 Task: Add a dependency to the task Implement a chatbot for customer support , the existing task  Add support for biometric authentication on the app in the project TricklePlan.
Action: Mouse moved to (758, 574)
Screenshot: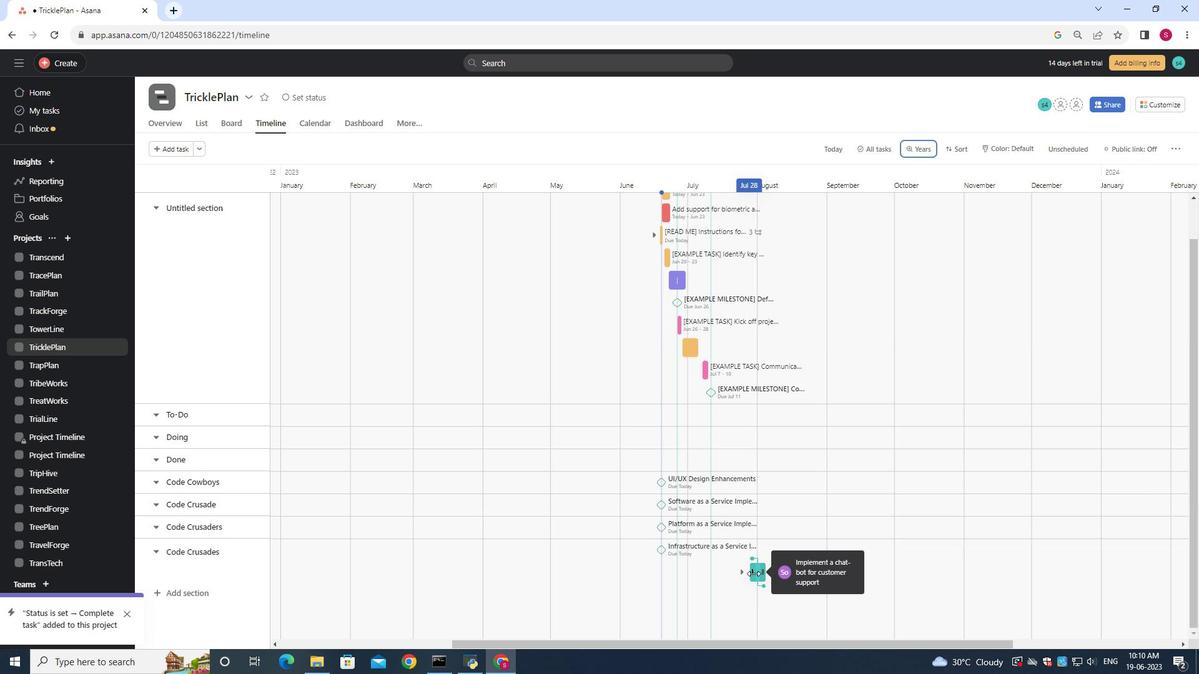 
Action: Mouse pressed left at (758, 574)
Screenshot: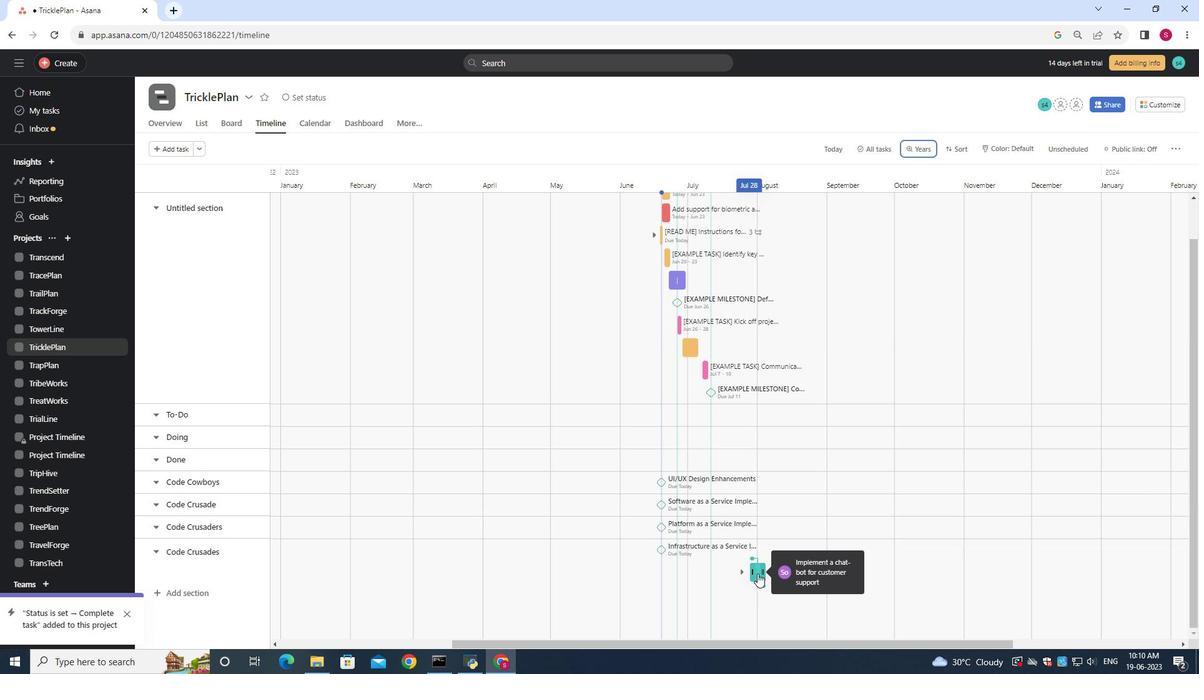 
Action: Mouse moved to (918, 293)
Screenshot: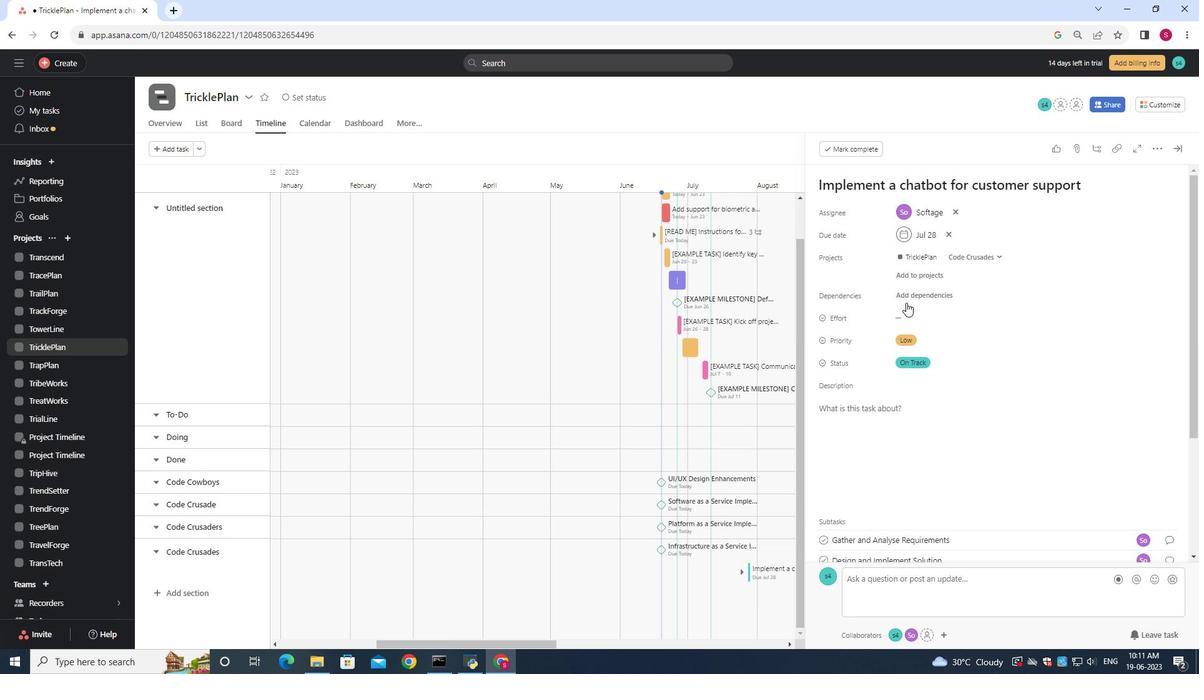 
Action: Mouse pressed left at (918, 293)
Screenshot: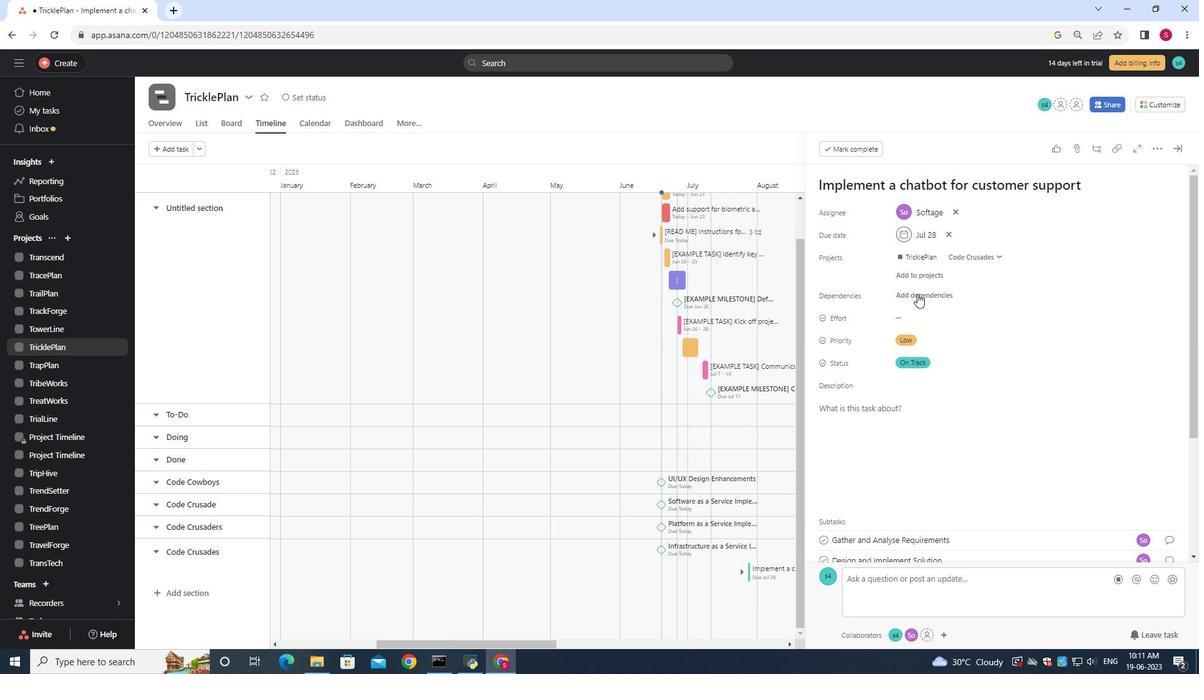 
Action: Mouse moved to (986, 339)
Screenshot: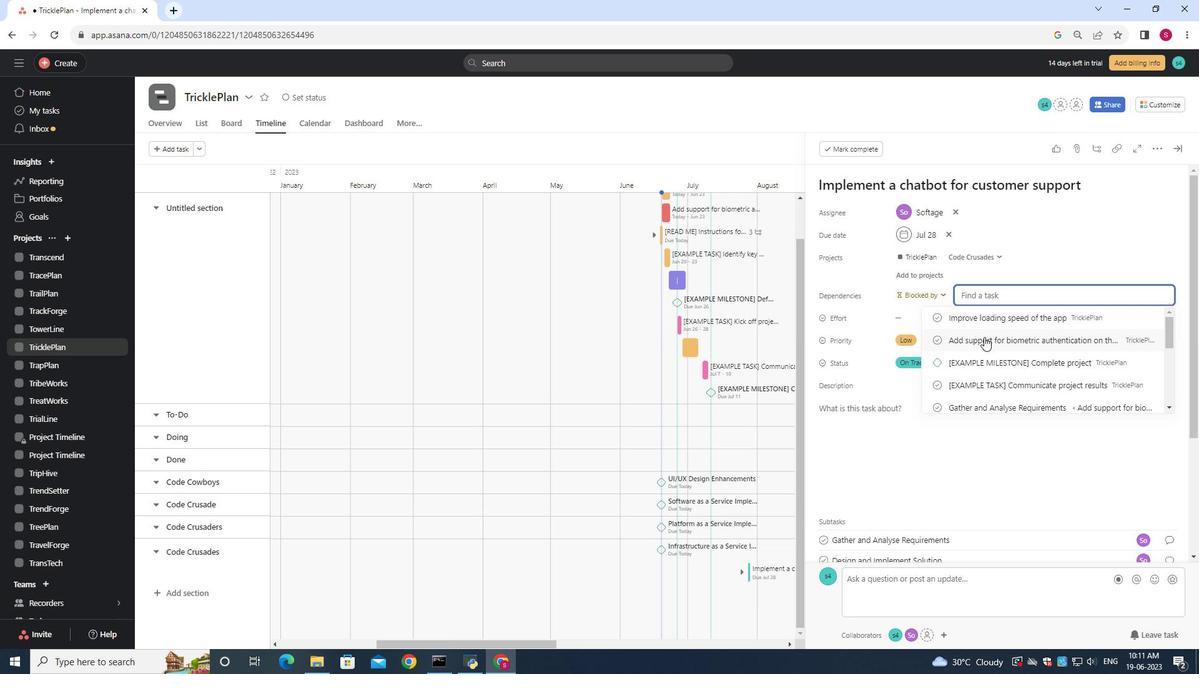 
Action: Mouse pressed left at (986, 339)
Screenshot: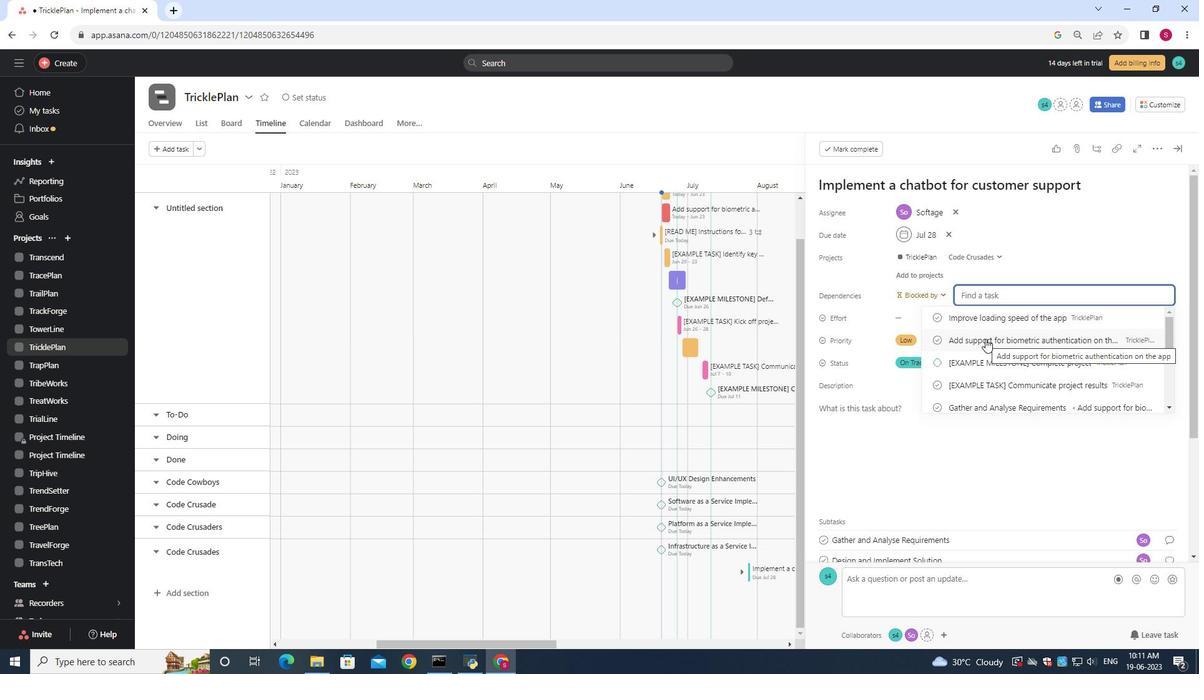 
Action: Mouse moved to (986, 339)
Screenshot: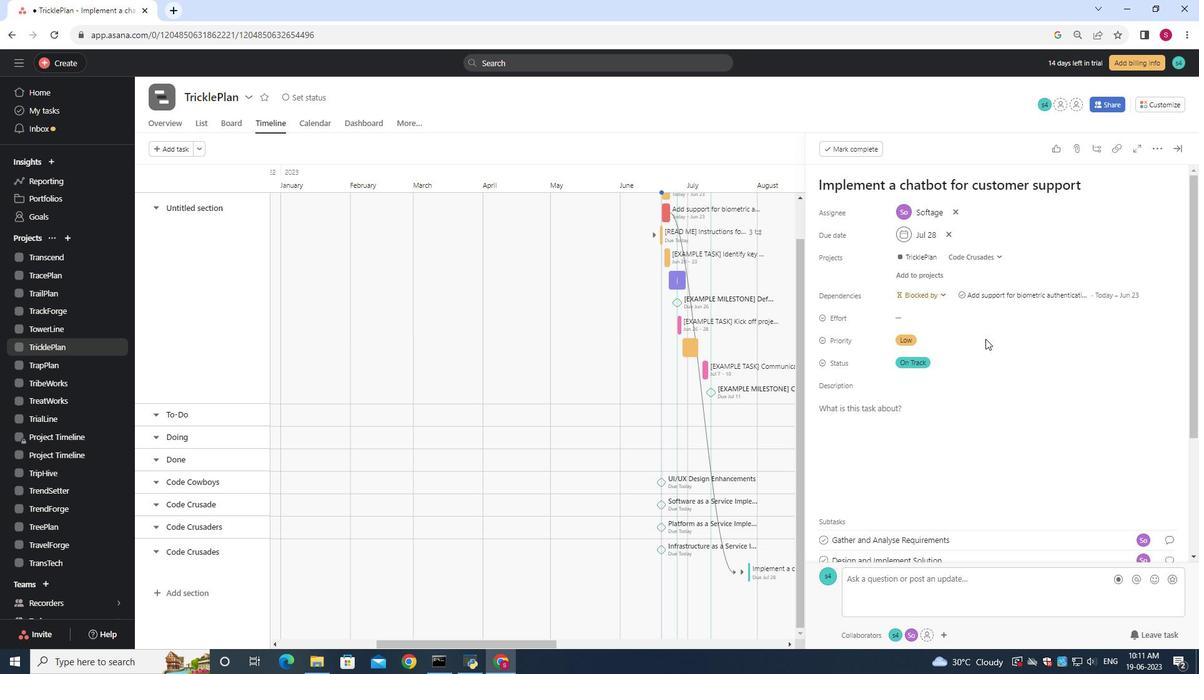 
